 Task: Set up alerts for new listings in Raleigh, North Carolina, that have a smart home automation system or energy-efficient appliances, and track the availability of properties with these features.
Action: Mouse moved to (161, 138)
Screenshot: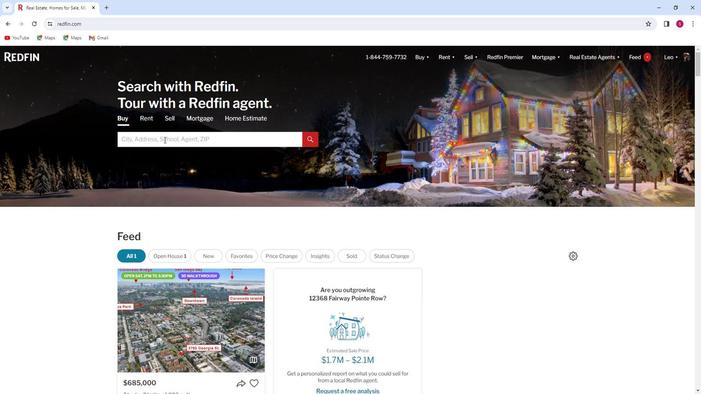 
Action: Mouse pressed left at (161, 138)
Screenshot: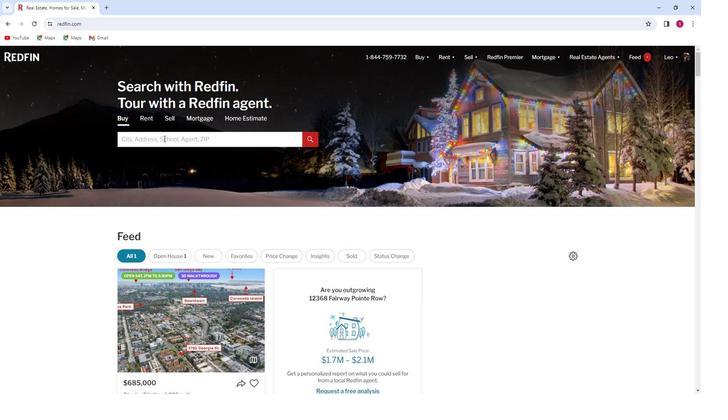 
Action: Key pressed <Key.shift>Raleigh
Screenshot: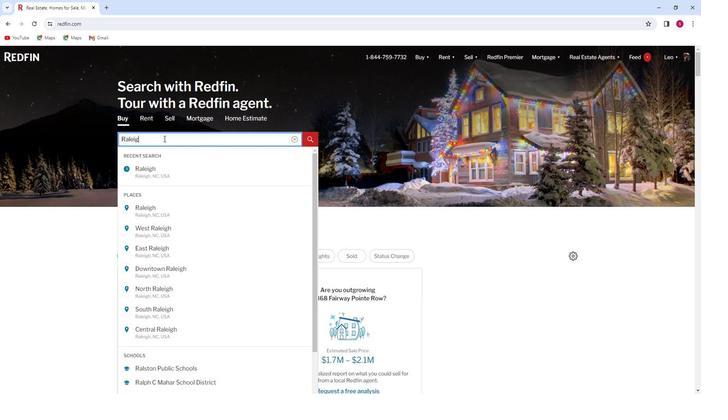 
Action: Mouse moved to (152, 174)
Screenshot: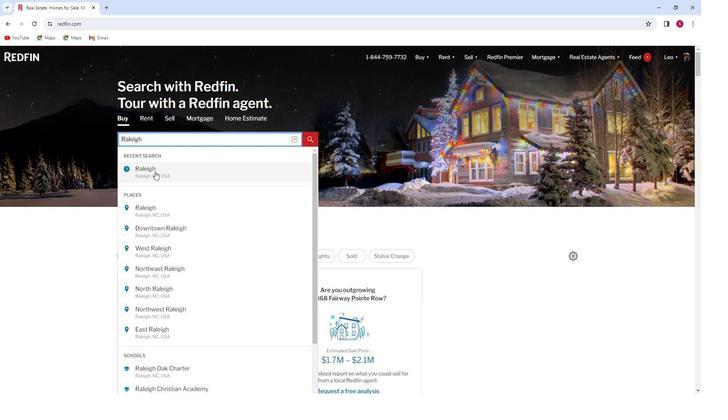 
Action: Mouse pressed left at (152, 174)
Screenshot: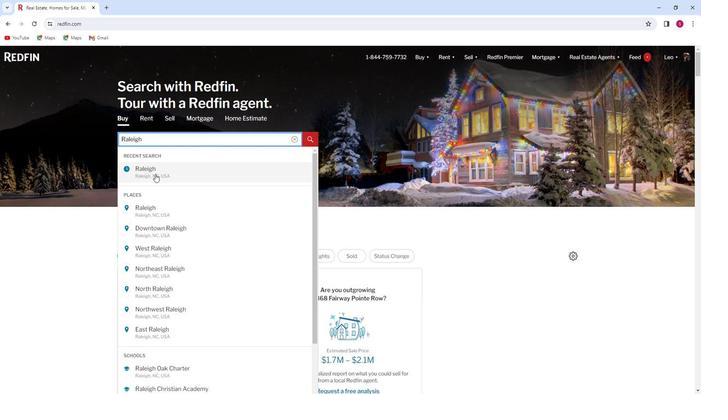 
Action: Mouse moved to (618, 107)
Screenshot: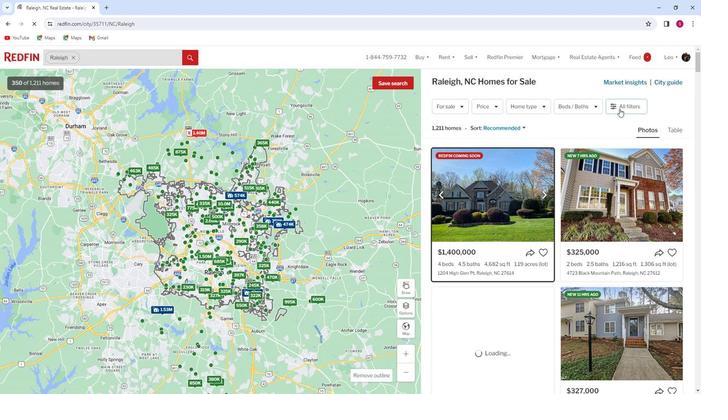 
Action: Mouse pressed left at (618, 107)
Screenshot: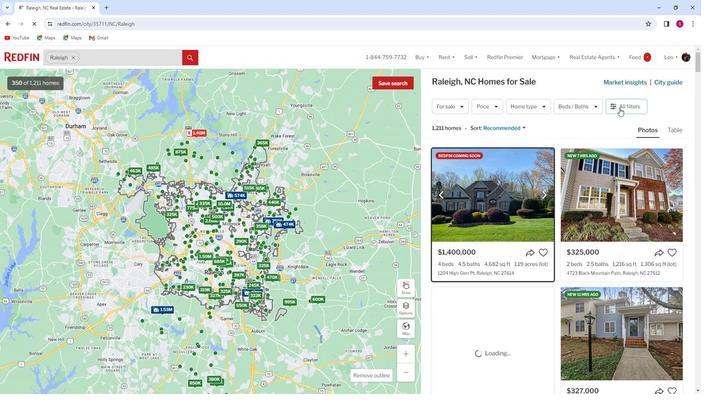 
Action: Mouse moved to (625, 106)
Screenshot: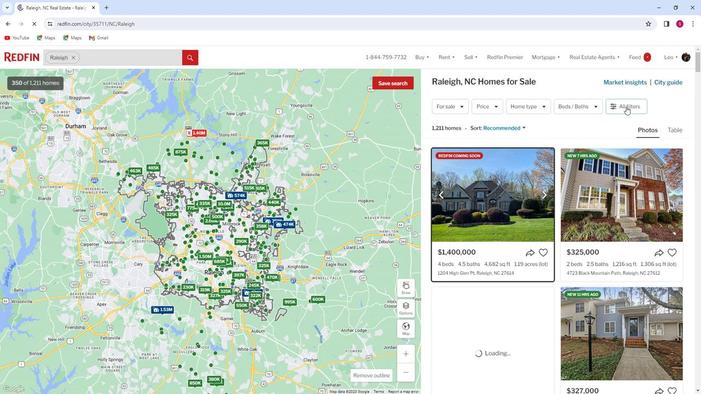 
Action: Mouse pressed left at (625, 106)
Screenshot: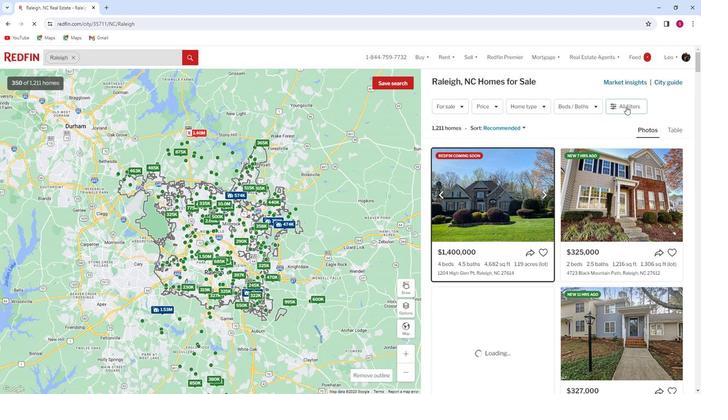 
Action: Mouse moved to (619, 105)
Screenshot: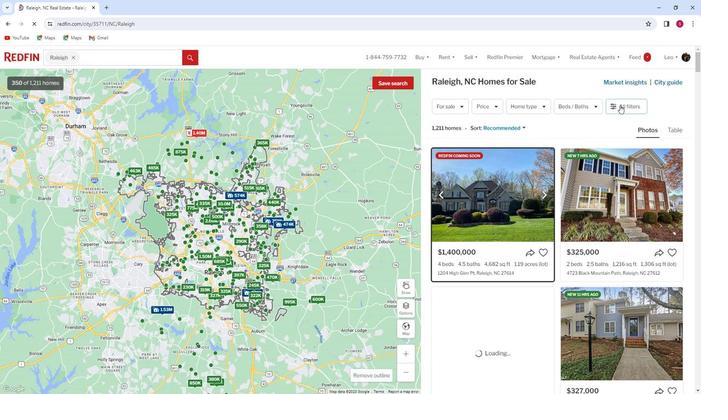 
Action: Mouse pressed left at (619, 105)
Screenshot: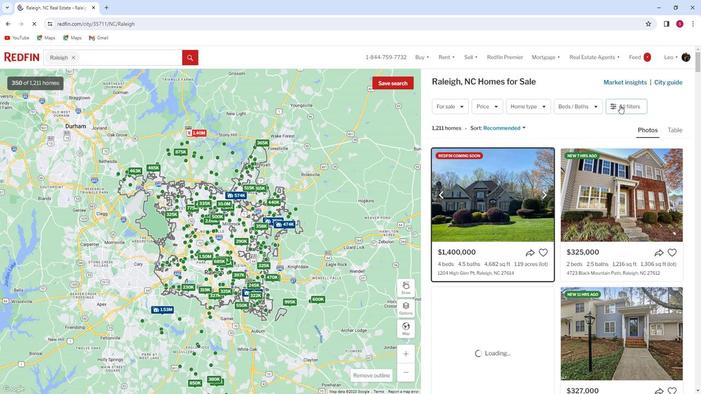 
Action: Mouse pressed left at (619, 105)
Screenshot: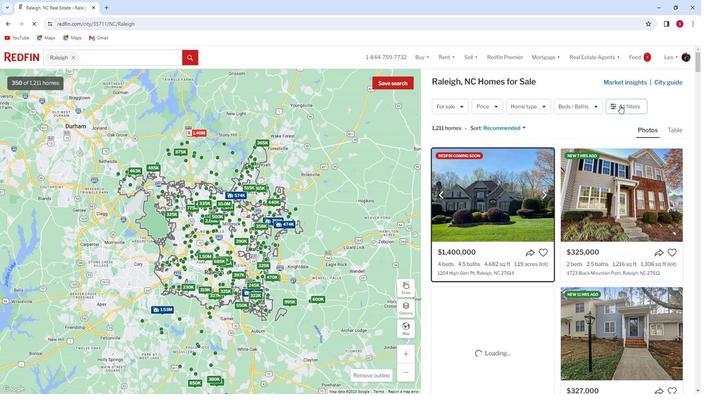 
Action: Mouse moved to (619, 104)
Screenshot: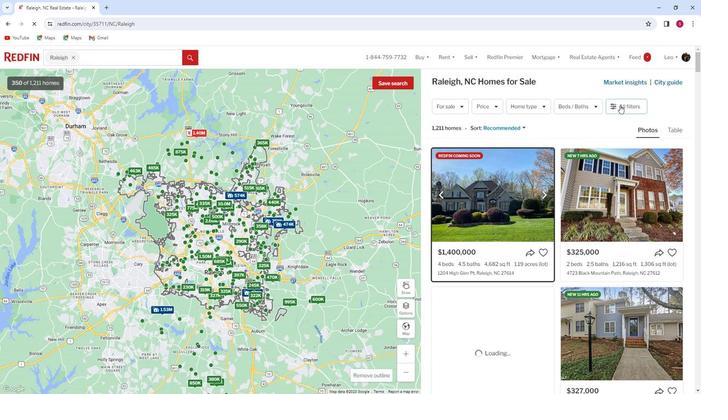 
Action: Mouse pressed left at (619, 104)
Screenshot: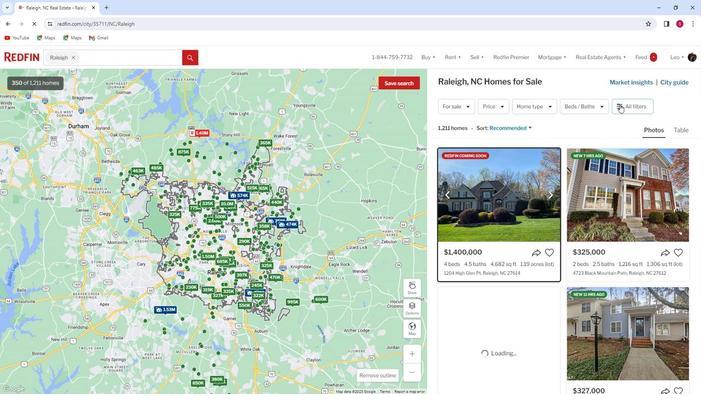 
Action: Mouse pressed left at (619, 104)
Screenshot: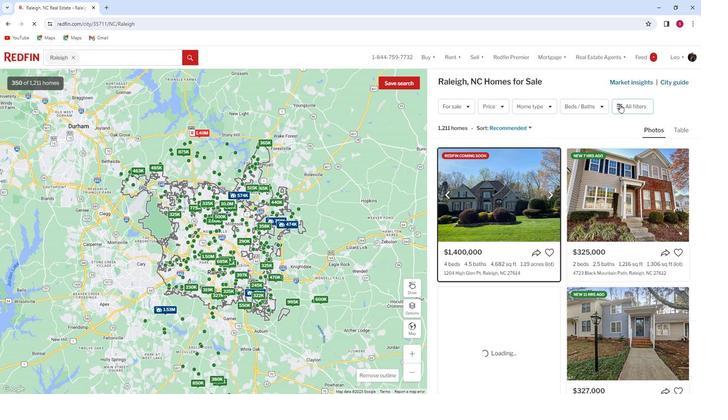
Action: Mouse moved to (620, 104)
Screenshot: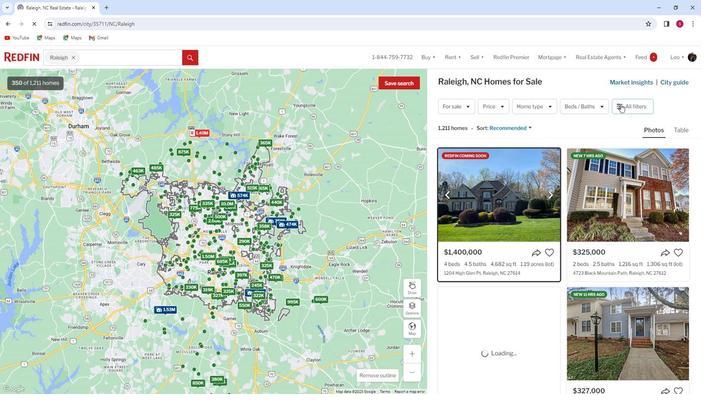 
Action: Mouse pressed left at (620, 104)
Screenshot: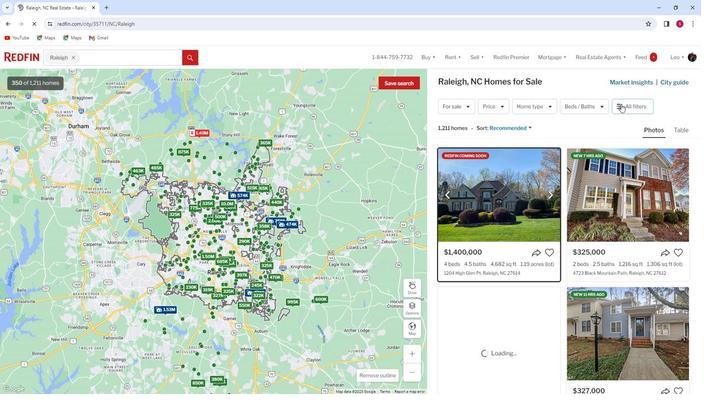 
Action: Mouse moved to (620, 105)
Screenshot: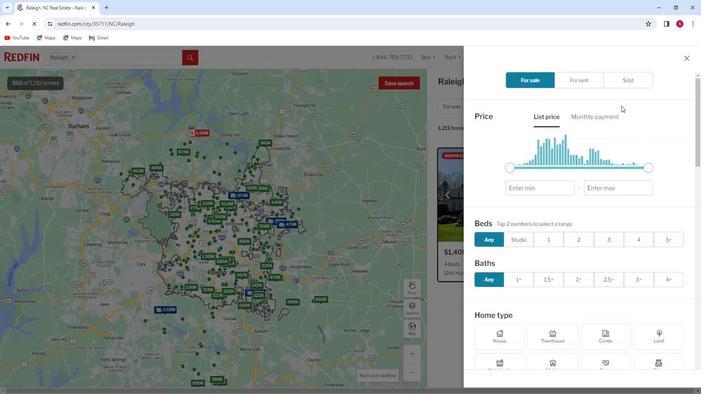 
Action: Mouse pressed left at (620, 105)
Screenshot: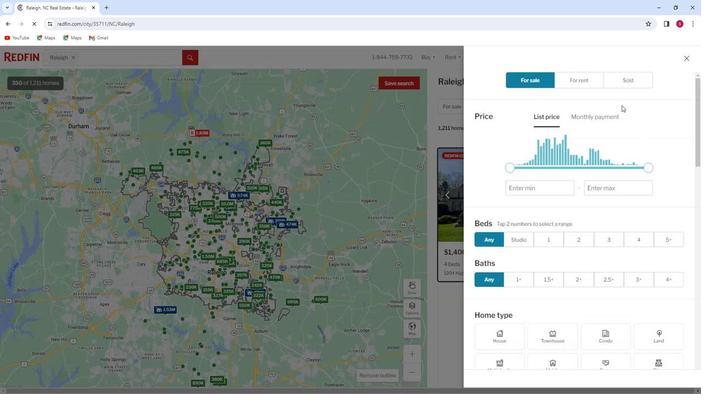 
Action: Mouse moved to (623, 136)
Screenshot: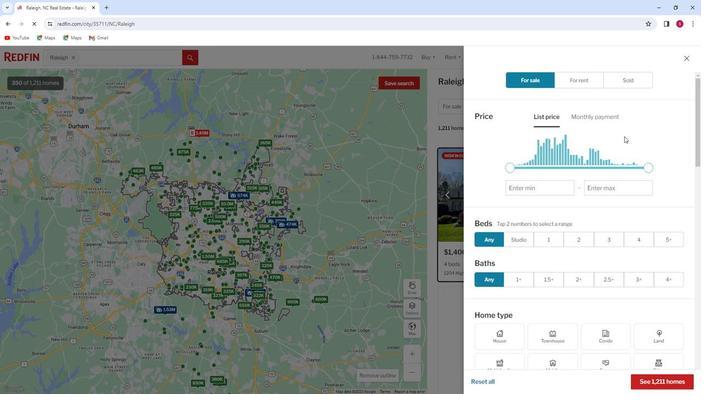 
Action: Mouse scrolled (623, 136) with delta (0, 0)
Screenshot: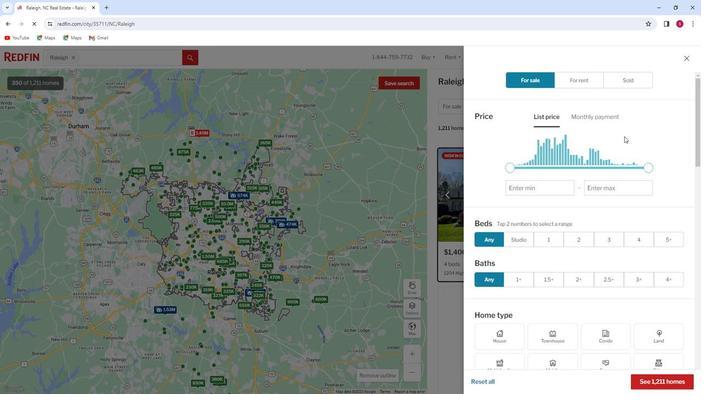
Action: Mouse moved to (622, 136)
Screenshot: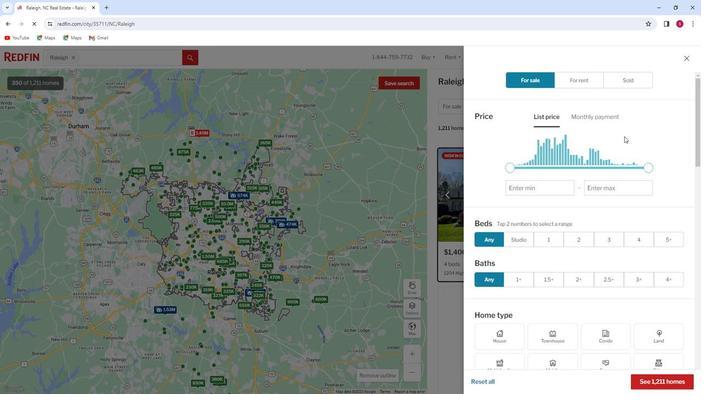 
Action: Mouse scrolled (622, 136) with delta (0, 0)
Screenshot: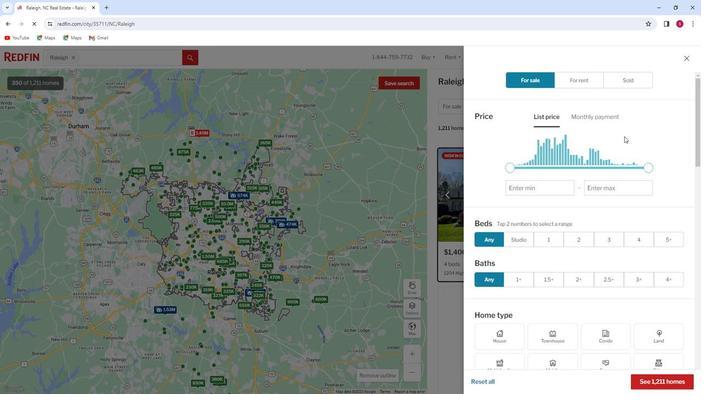 
Action: Mouse moved to (622, 136)
Screenshot: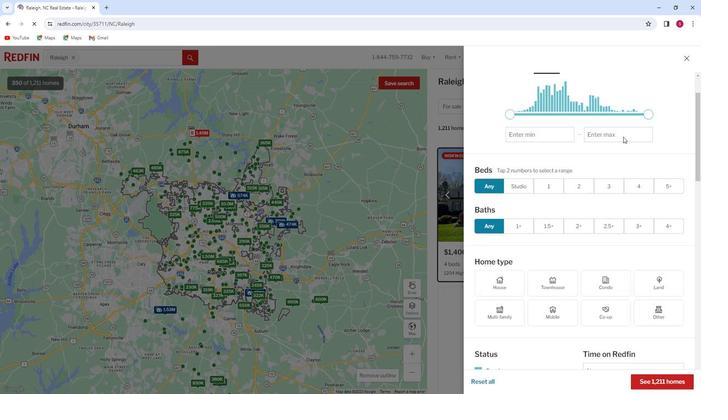 
Action: Mouse scrolled (622, 136) with delta (0, 0)
Screenshot: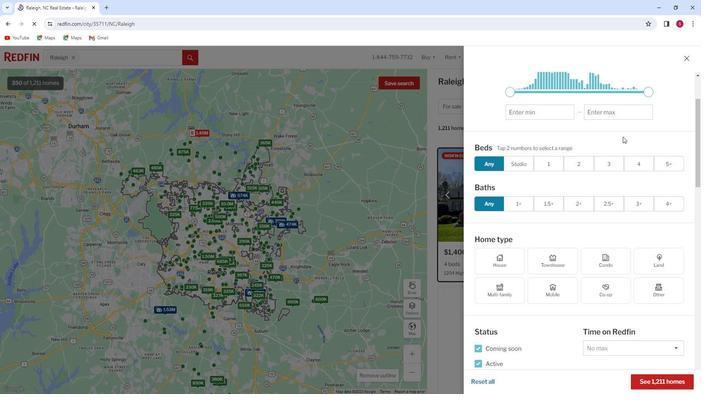 
Action: Mouse moved to (621, 136)
Screenshot: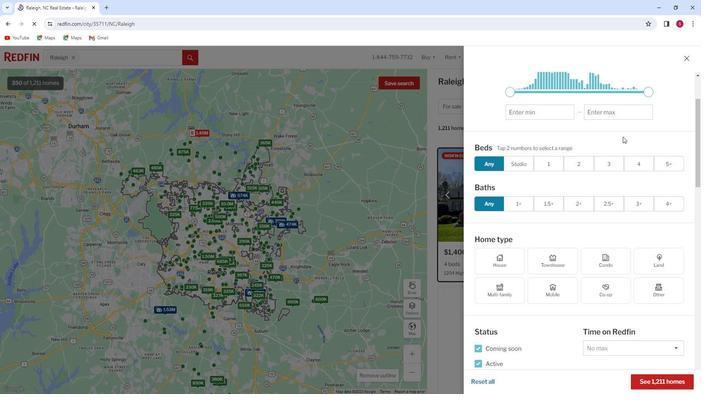 
Action: Mouse scrolled (621, 136) with delta (0, 0)
Screenshot: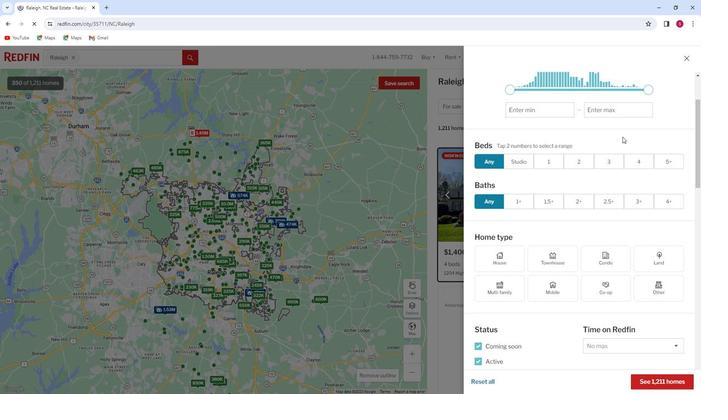 
Action: Mouse moved to (621, 136)
Screenshot: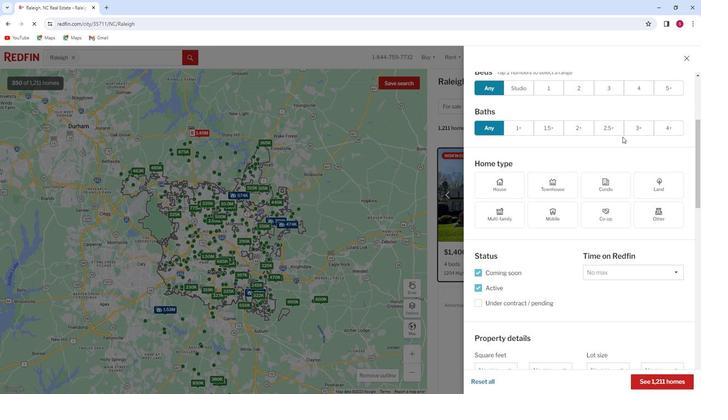
Action: Mouse scrolled (621, 136) with delta (0, 0)
Screenshot: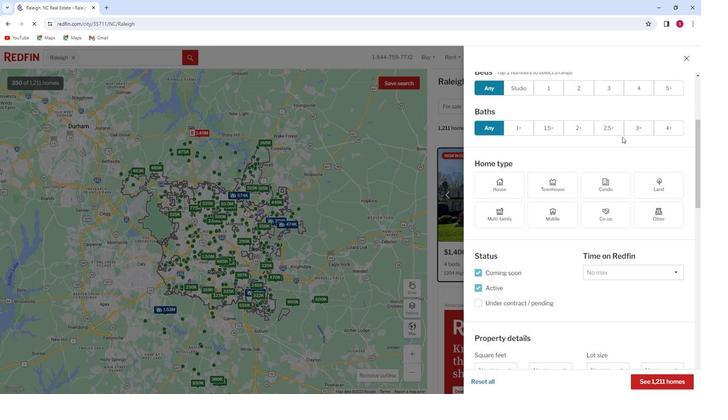 
Action: Mouse scrolled (621, 136) with delta (0, 0)
Screenshot: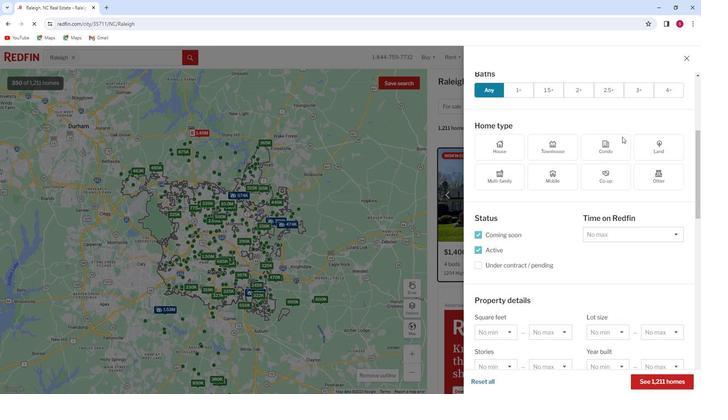 
Action: Mouse moved to (621, 136)
Screenshot: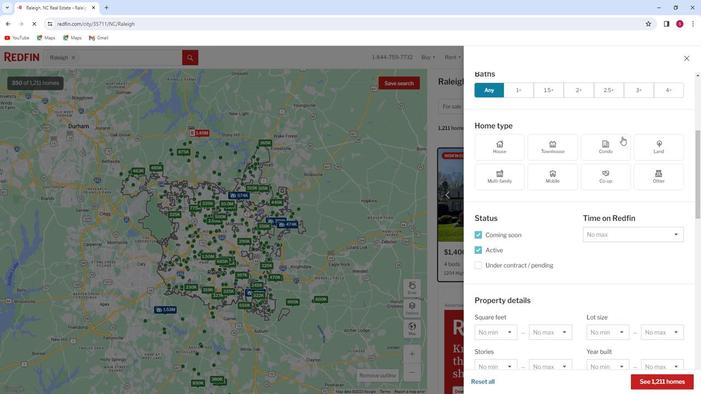 
Action: Mouse scrolled (621, 136) with delta (0, 0)
Screenshot: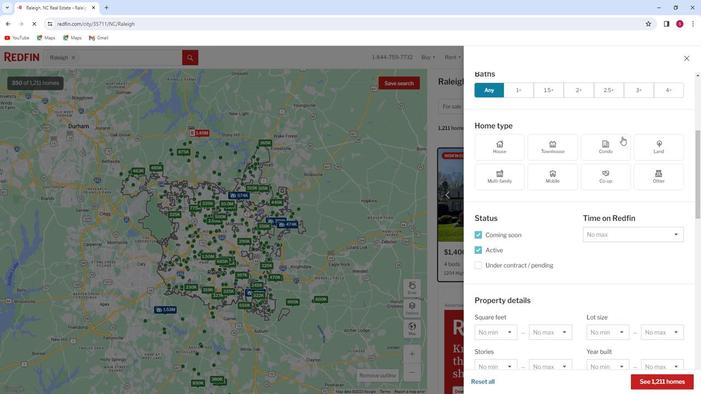 
Action: Mouse scrolled (621, 136) with delta (0, 0)
Screenshot: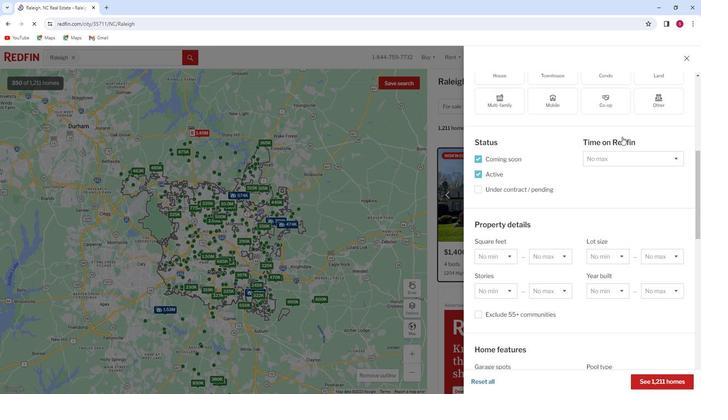
Action: Mouse scrolled (621, 136) with delta (0, 0)
Screenshot: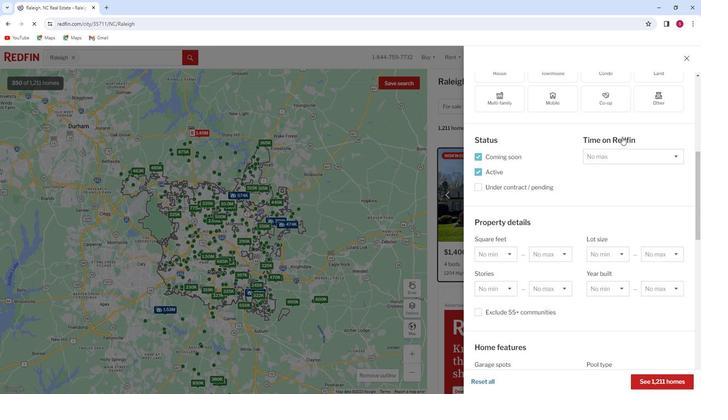 
Action: Mouse scrolled (621, 136) with delta (0, 0)
Screenshot: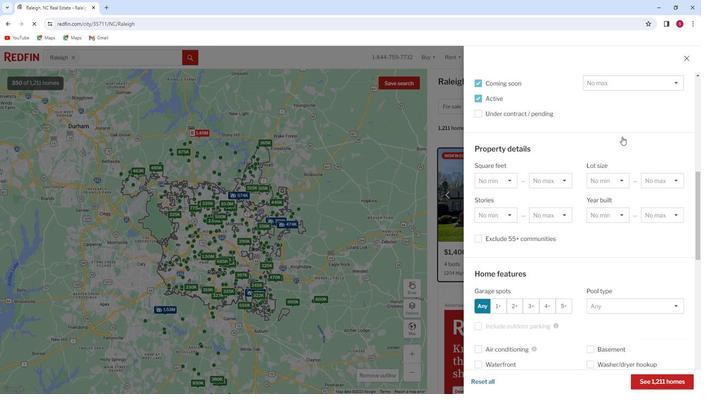 
Action: Mouse scrolled (621, 136) with delta (0, 0)
Screenshot: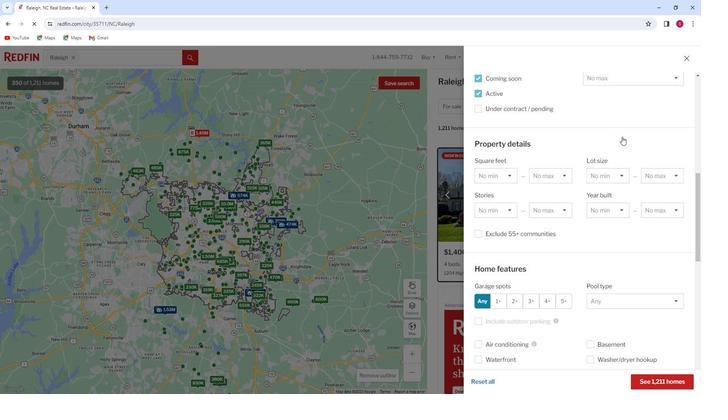 
Action: Mouse moved to (620, 136)
Screenshot: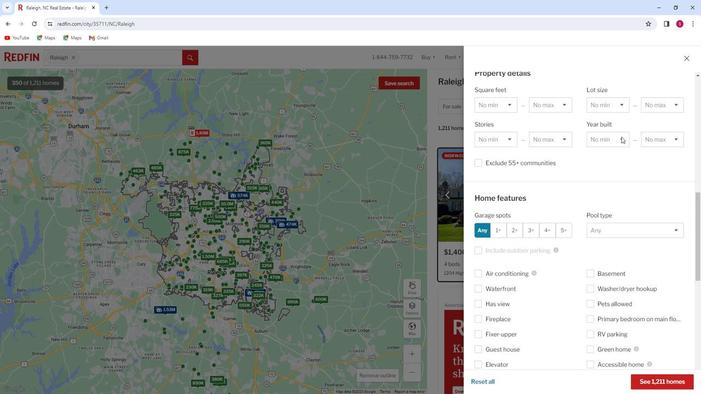 
Action: Mouse scrolled (620, 137) with delta (0, 0)
Screenshot: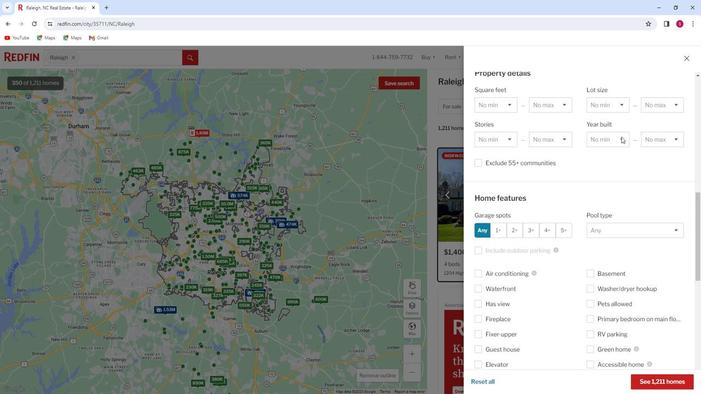 
Action: Mouse scrolled (620, 137) with delta (0, 0)
Screenshot: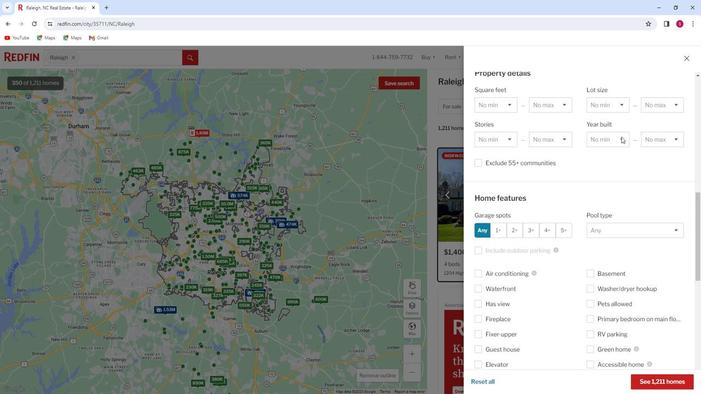 
Action: Mouse scrolled (620, 137) with delta (0, 0)
Screenshot: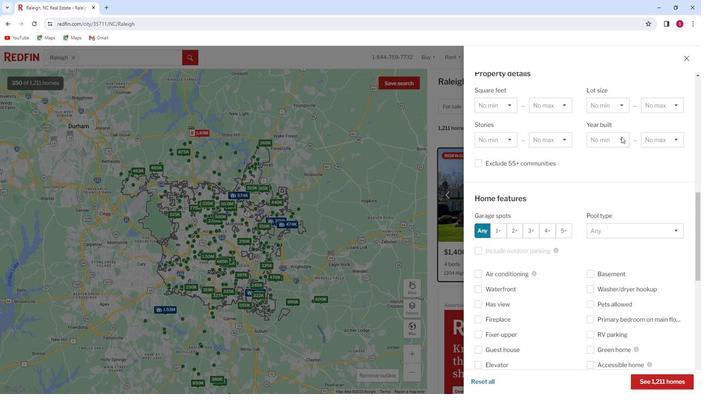 
Action: Mouse scrolled (620, 137) with delta (0, 0)
Screenshot: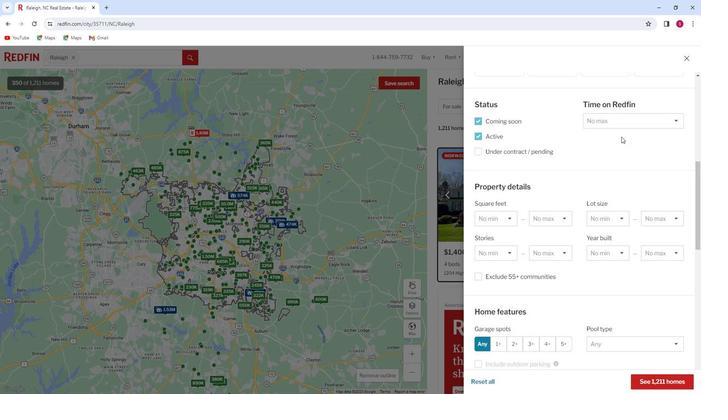 
Action: Mouse scrolled (620, 137) with delta (0, 0)
Screenshot: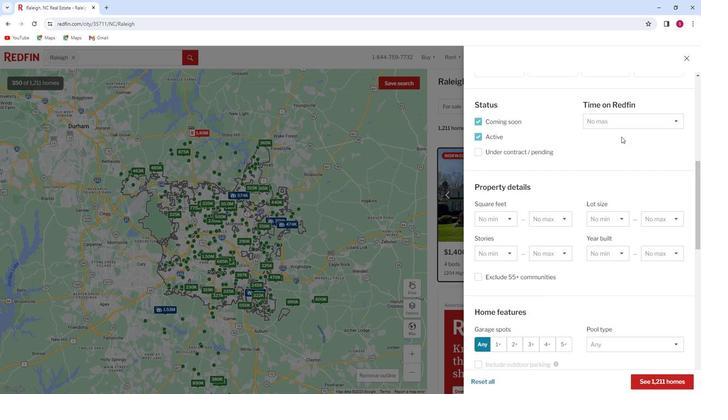 
Action: Mouse moved to (610, 196)
Screenshot: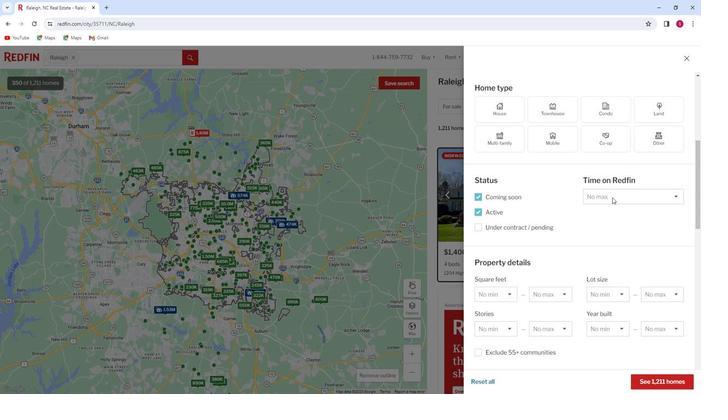 
Action: Mouse pressed left at (610, 196)
Screenshot: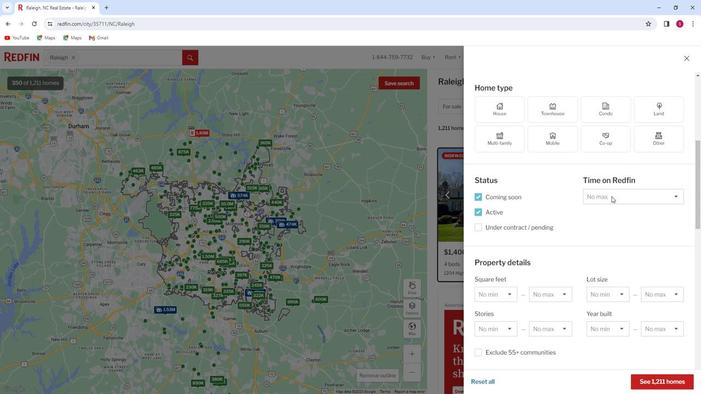 
Action: Mouse moved to (599, 214)
Screenshot: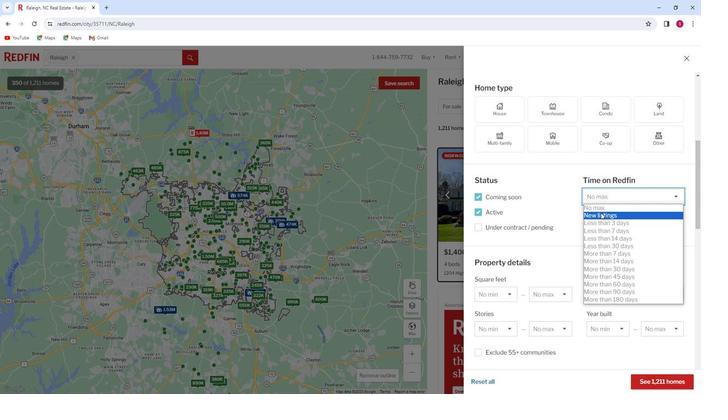 
Action: Mouse pressed left at (599, 214)
Screenshot: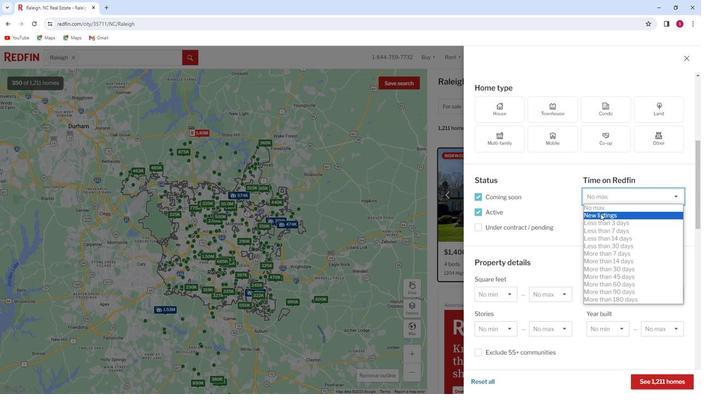 
Action: Mouse moved to (570, 203)
Screenshot: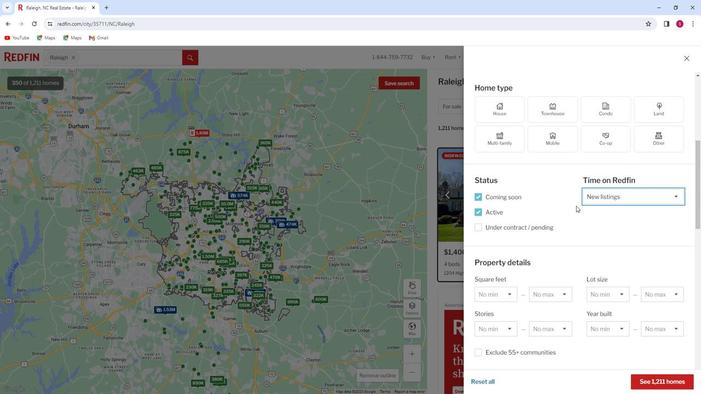 
Action: Mouse scrolled (570, 202) with delta (0, 0)
Screenshot: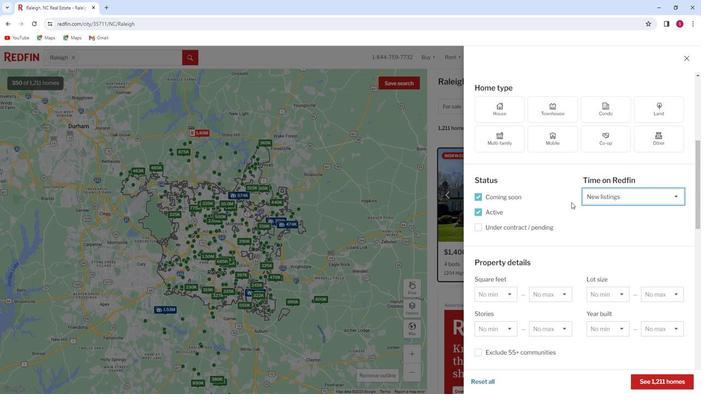 
Action: Mouse scrolled (570, 202) with delta (0, 0)
Screenshot: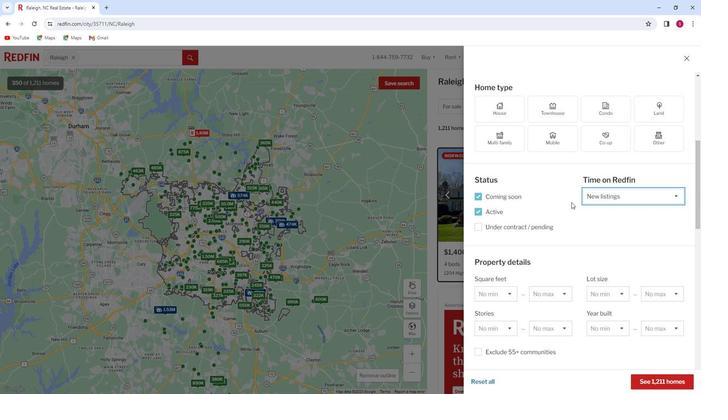
Action: Mouse moved to (569, 202)
Screenshot: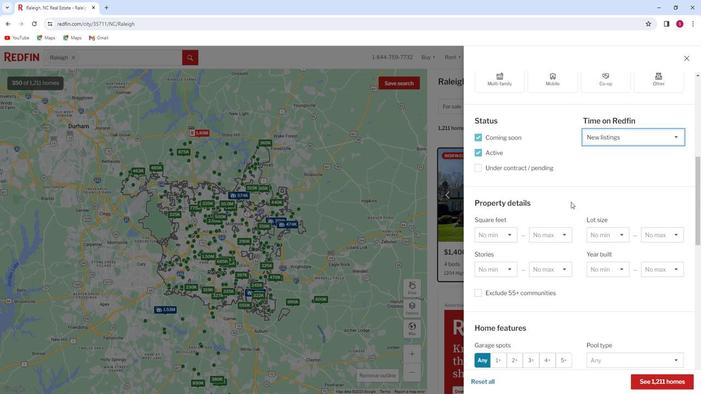 
Action: Mouse scrolled (569, 201) with delta (0, 0)
Screenshot: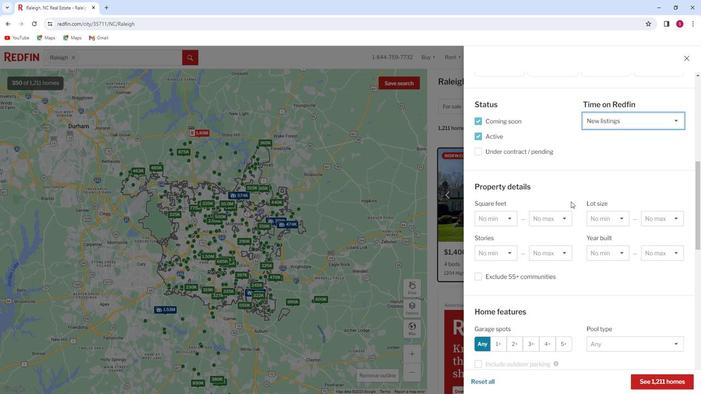
Action: Mouse scrolled (569, 201) with delta (0, 0)
Screenshot: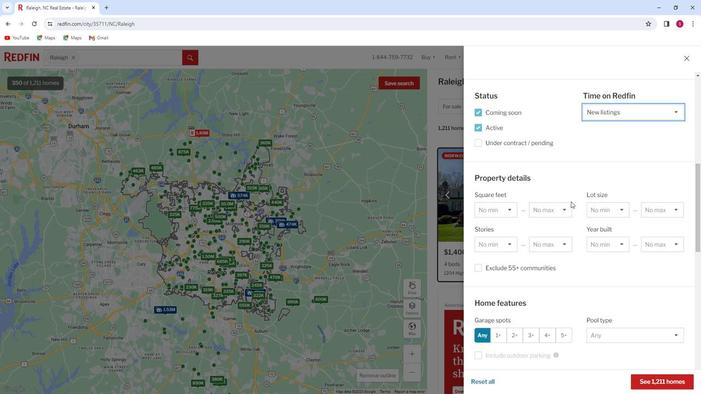 
Action: Mouse scrolled (569, 201) with delta (0, 0)
Screenshot: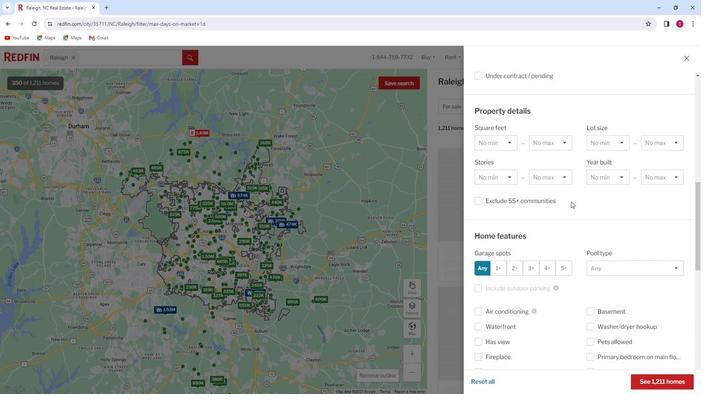 
Action: Mouse scrolled (569, 201) with delta (0, 0)
Screenshot: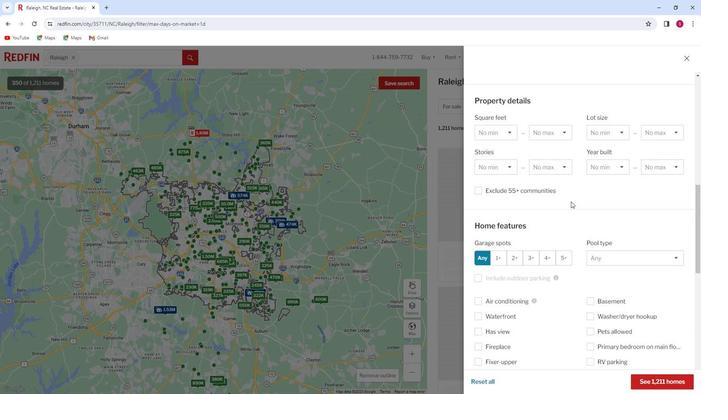 
Action: Mouse scrolled (569, 201) with delta (0, 0)
Screenshot: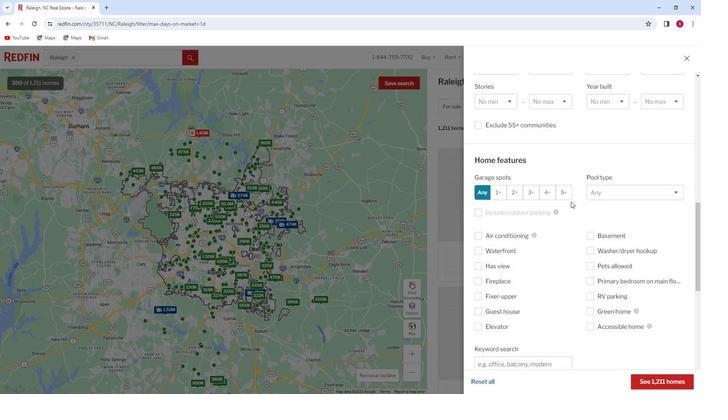 
Action: Mouse scrolled (569, 201) with delta (0, 0)
Screenshot: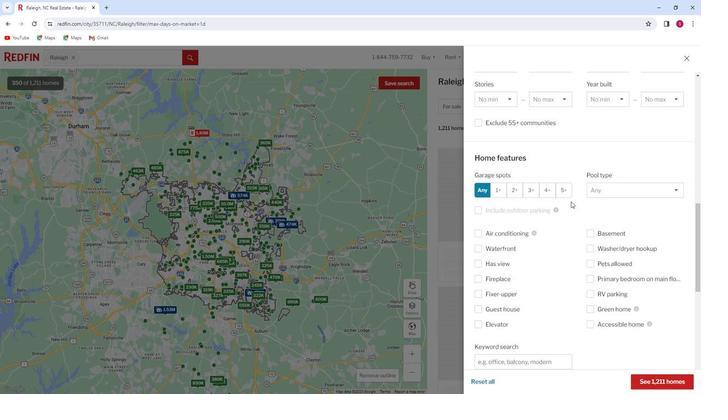 
Action: Mouse scrolled (569, 201) with delta (0, 0)
Screenshot: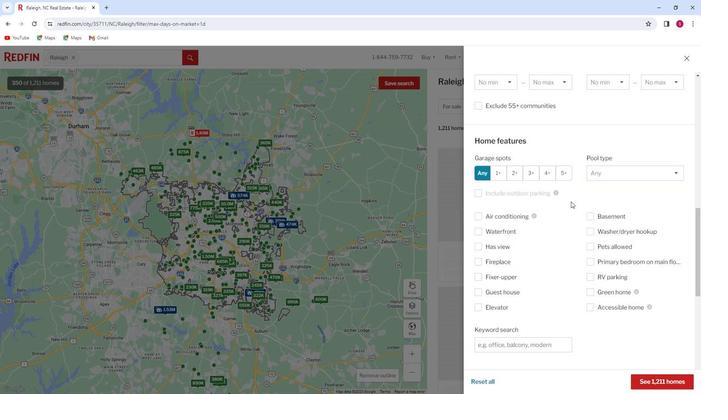 
Action: Mouse moved to (569, 201)
Screenshot: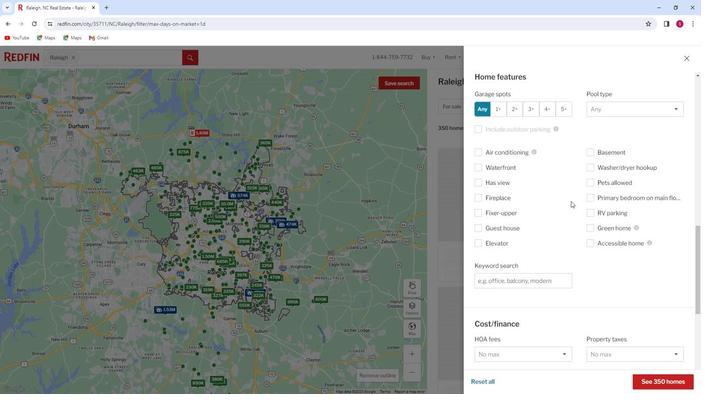 
Action: Mouse scrolled (569, 201) with delta (0, 0)
Screenshot: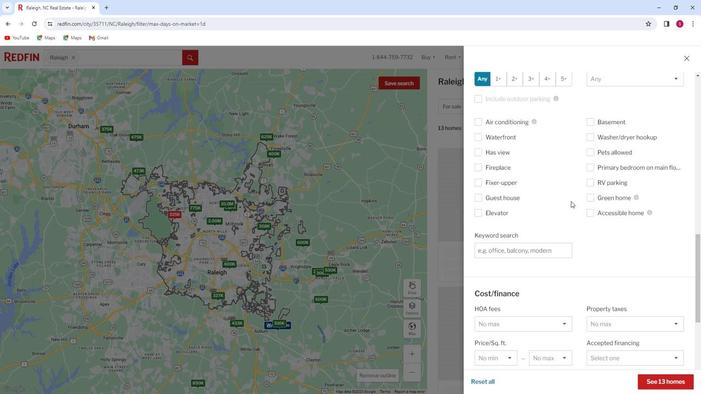 
Action: Mouse scrolled (569, 202) with delta (0, 0)
Screenshot: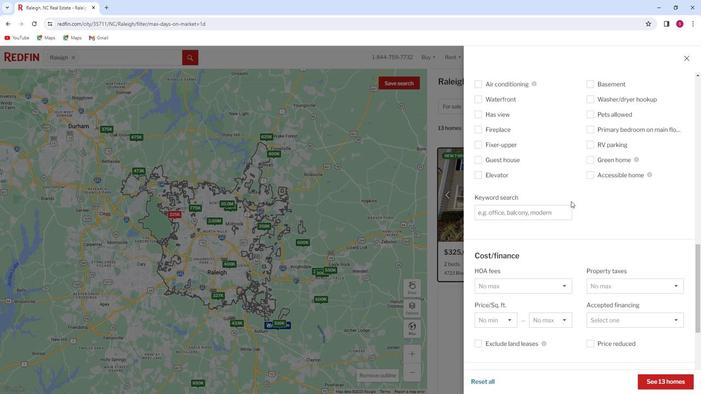 
Action: Mouse moved to (491, 250)
Screenshot: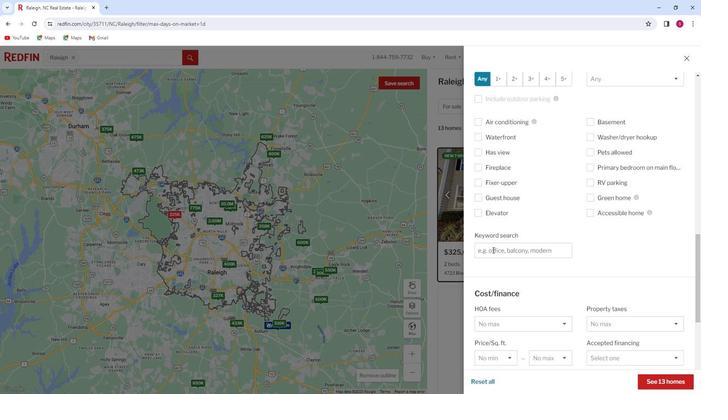 
Action: Mouse pressed left at (491, 250)
Screenshot: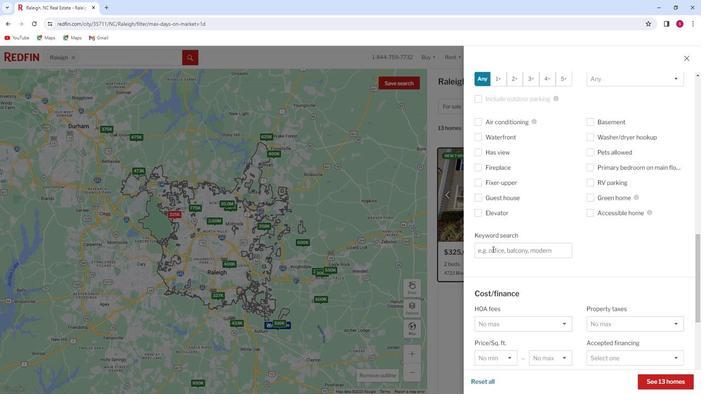 
Action: Mouse moved to (490, 250)
Screenshot: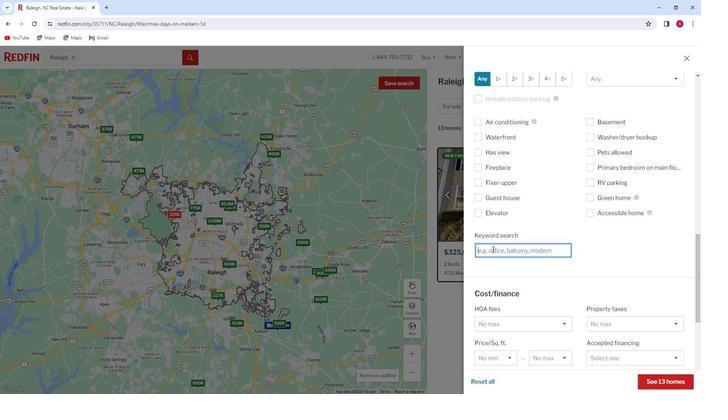 
Action: Key pressed smart<Key.space>home<Key.space>automation
Screenshot: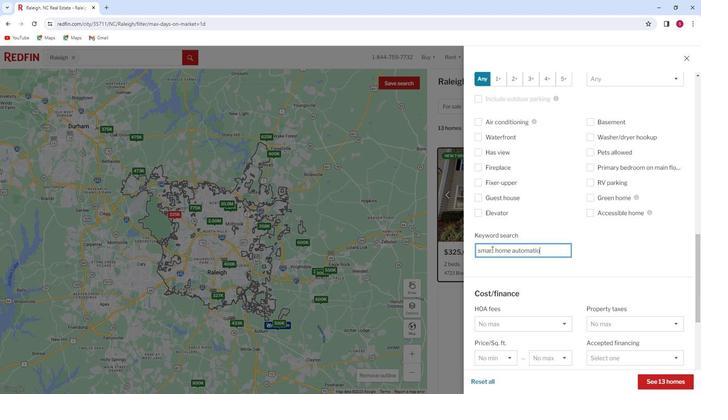 
Action: Mouse moved to (574, 259)
Screenshot: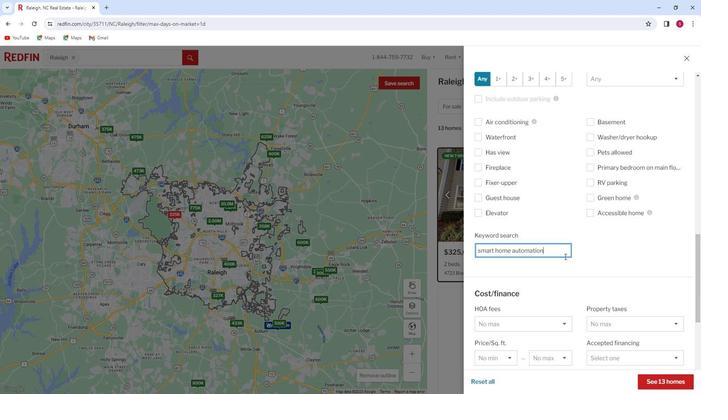 
Action: Mouse scrolled (574, 259) with delta (0, 0)
Screenshot: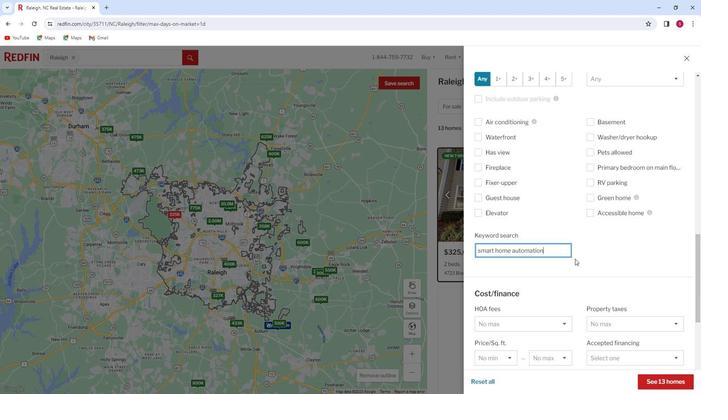 
Action: Mouse moved to (574, 259)
Screenshot: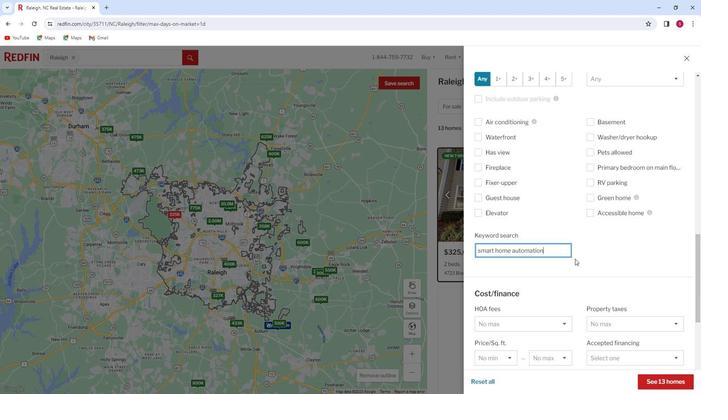 
Action: Mouse scrolled (574, 259) with delta (0, 0)
Screenshot: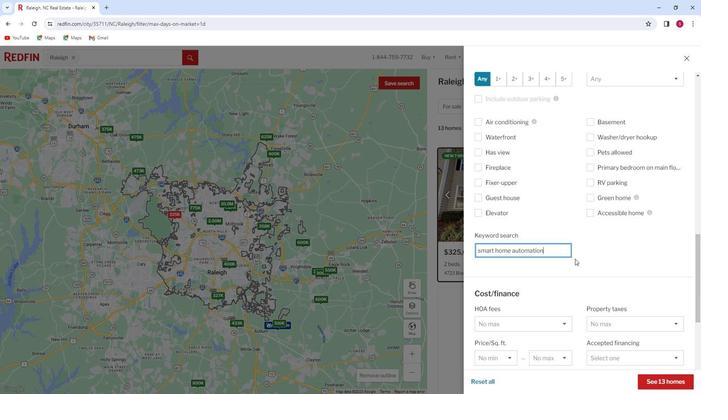 
Action: Mouse scrolled (574, 259) with delta (0, 0)
Screenshot: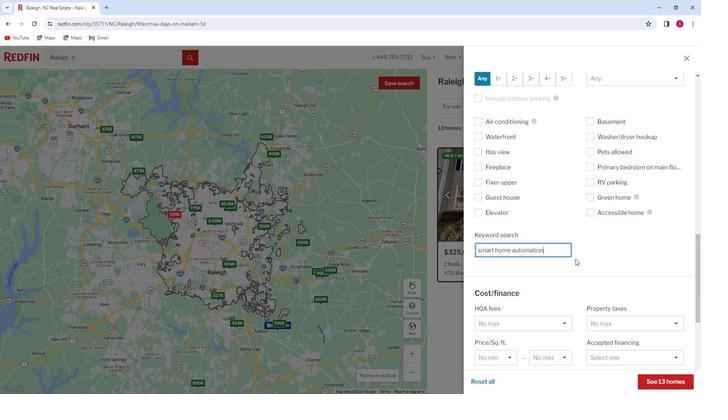 
Action: Mouse scrolled (574, 259) with delta (0, 0)
Screenshot: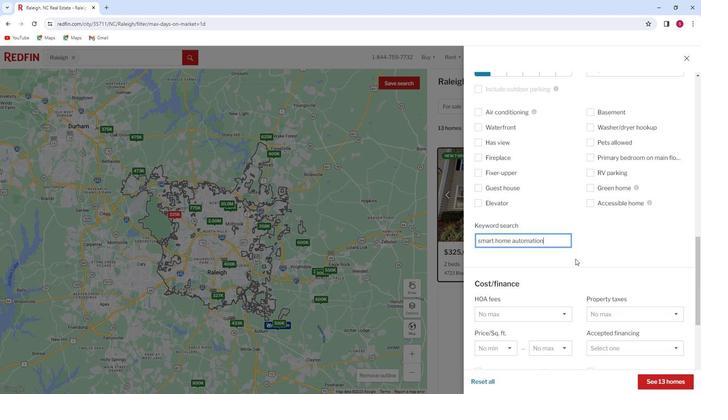 
Action: Mouse moved to (575, 259)
Screenshot: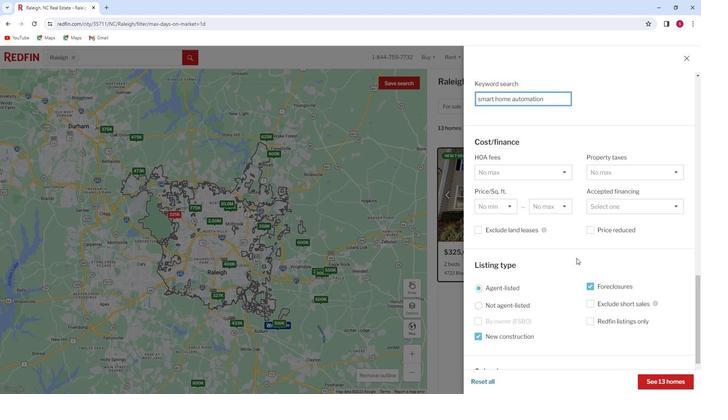 
Action: Mouse scrolled (575, 258) with delta (0, 0)
Screenshot: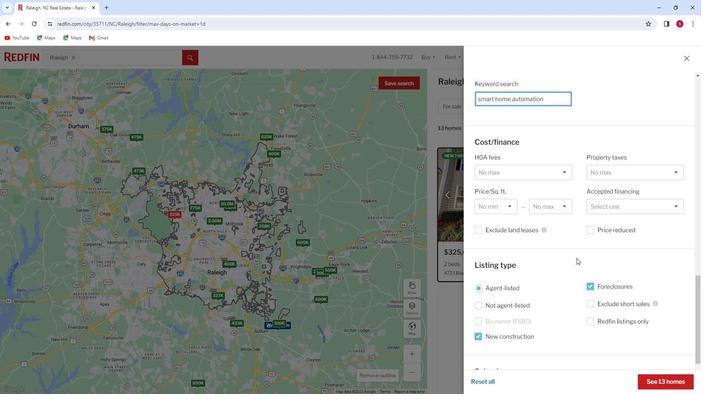 
Action: Mouse scrolled (575, 258) with delta (0, 0)
Screenshot: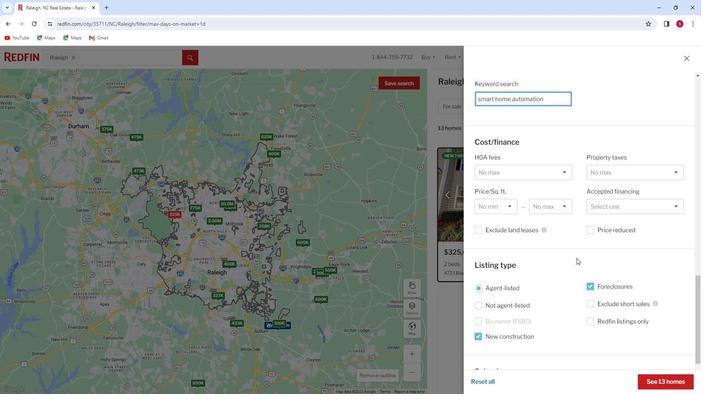 
Action: Mouse scrolled (575, 258) with delta (0, 0)
Screenshot: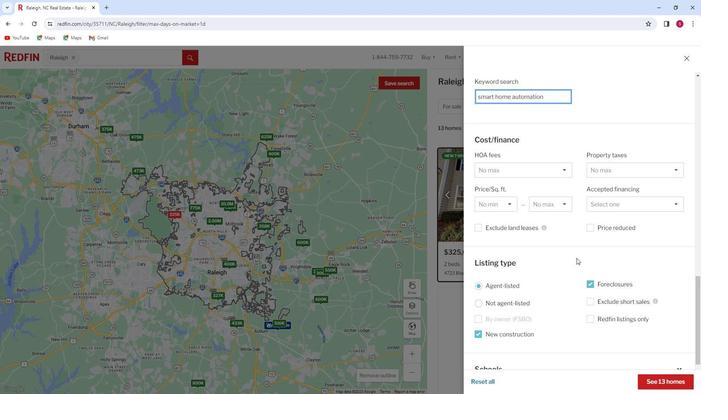 
Action: Mouse scrolled (575, 258) with delta (0, 0)
Screenshot: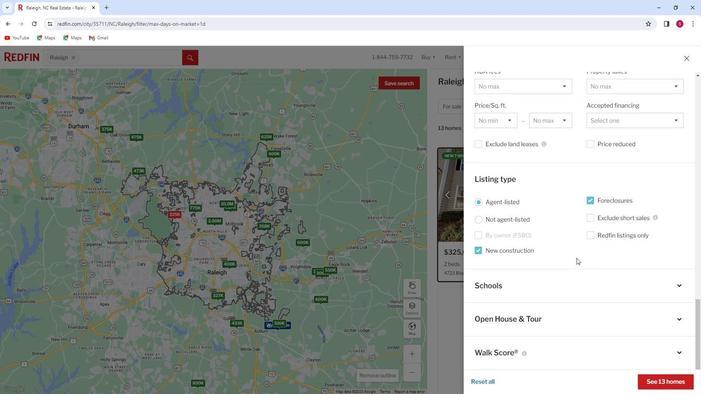 
Action: Mouse scrolled (575, 258) with delta (0, 0)
Screenshot: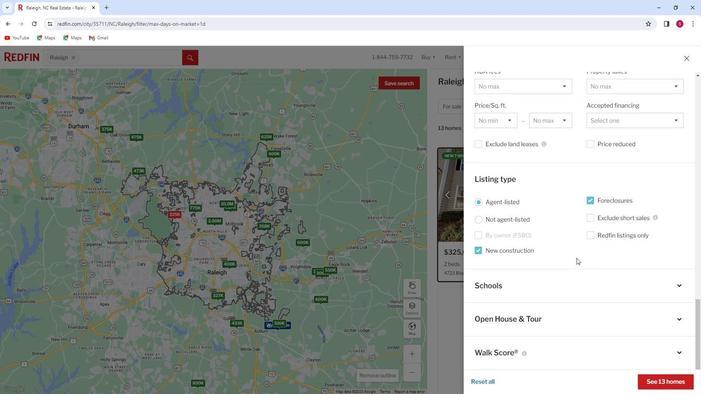 
Action: Mouse scrolled (575, 258) with delta (0, 0)
Screenshot: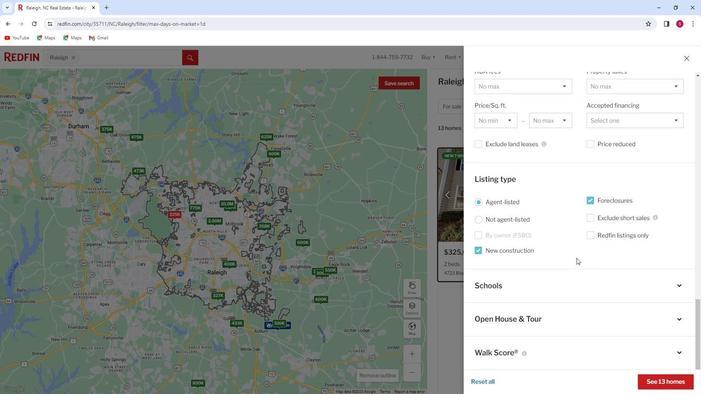 
Action: Mouse moved to (656, 382)
Screenshot: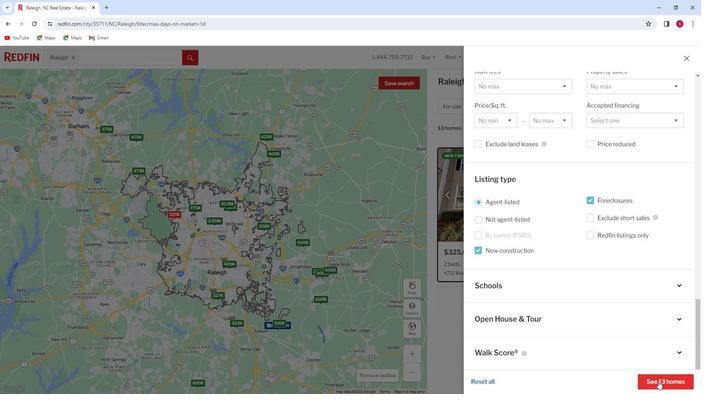 
Action: Mouse pressed left at (656, 382)
Screenshot: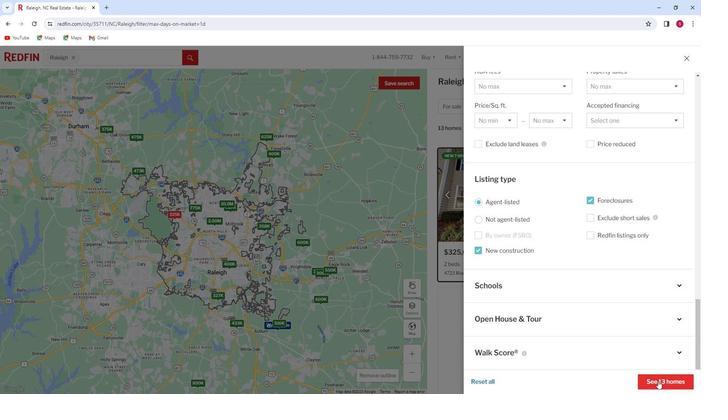 
Action: Mouse moved to (570, 321)
Screenshot: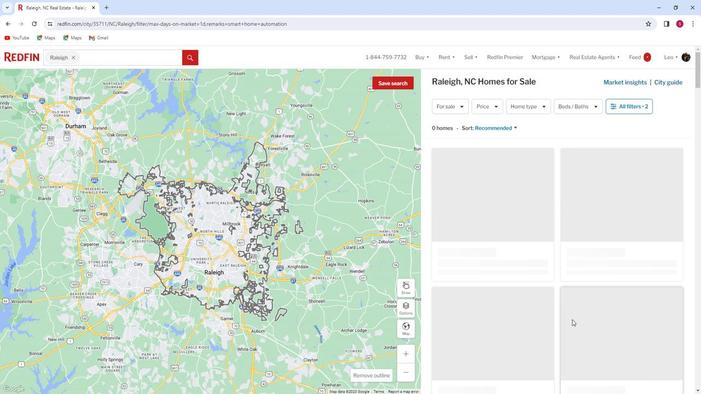 
